 Task: Set the start date to 08/25/2023.
Action: Mouse moved to (282, 201)
Screenshot: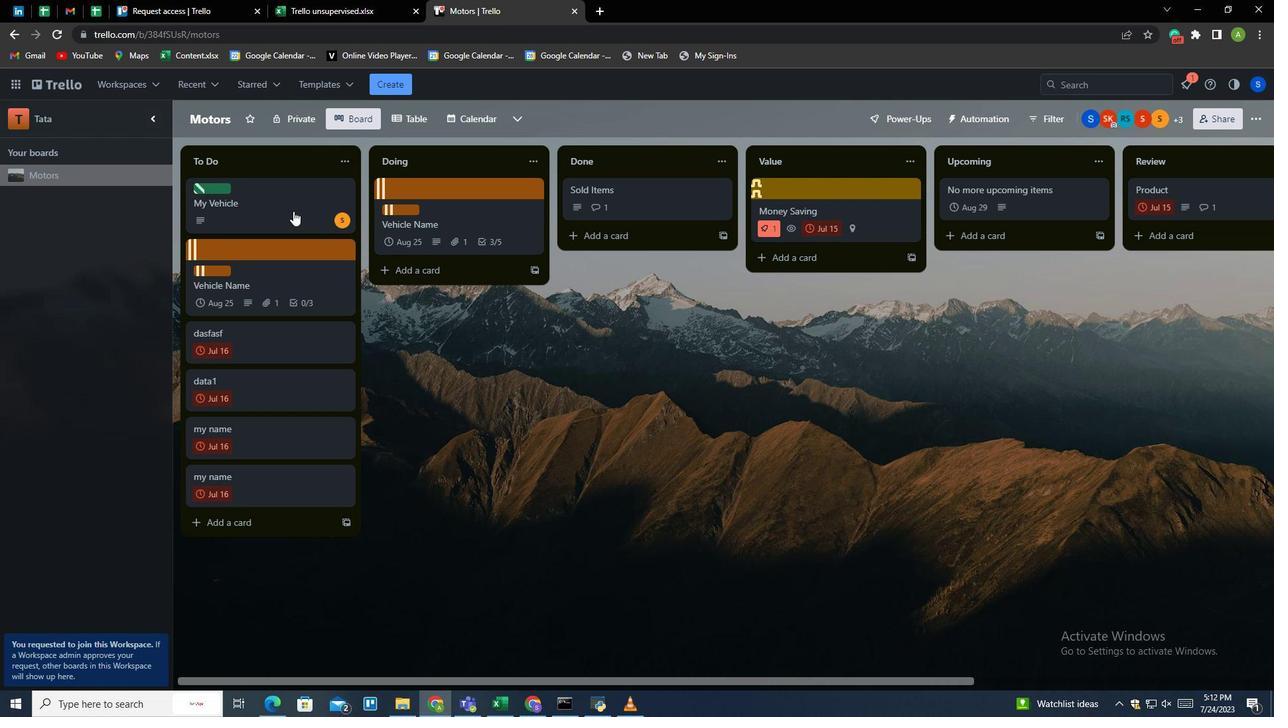 
Action: Mouse pressed left at (282, 201)
Screenshot: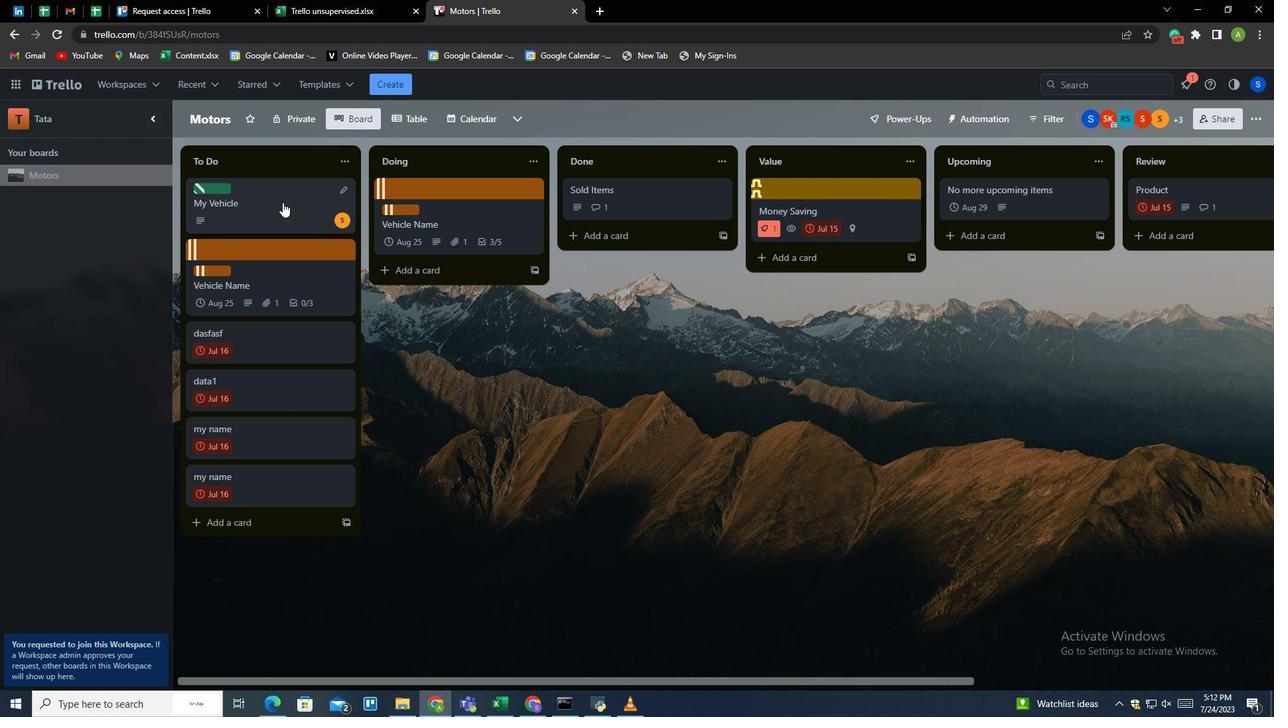 
Action: Mouse moved to (785, 310)
Screenshot: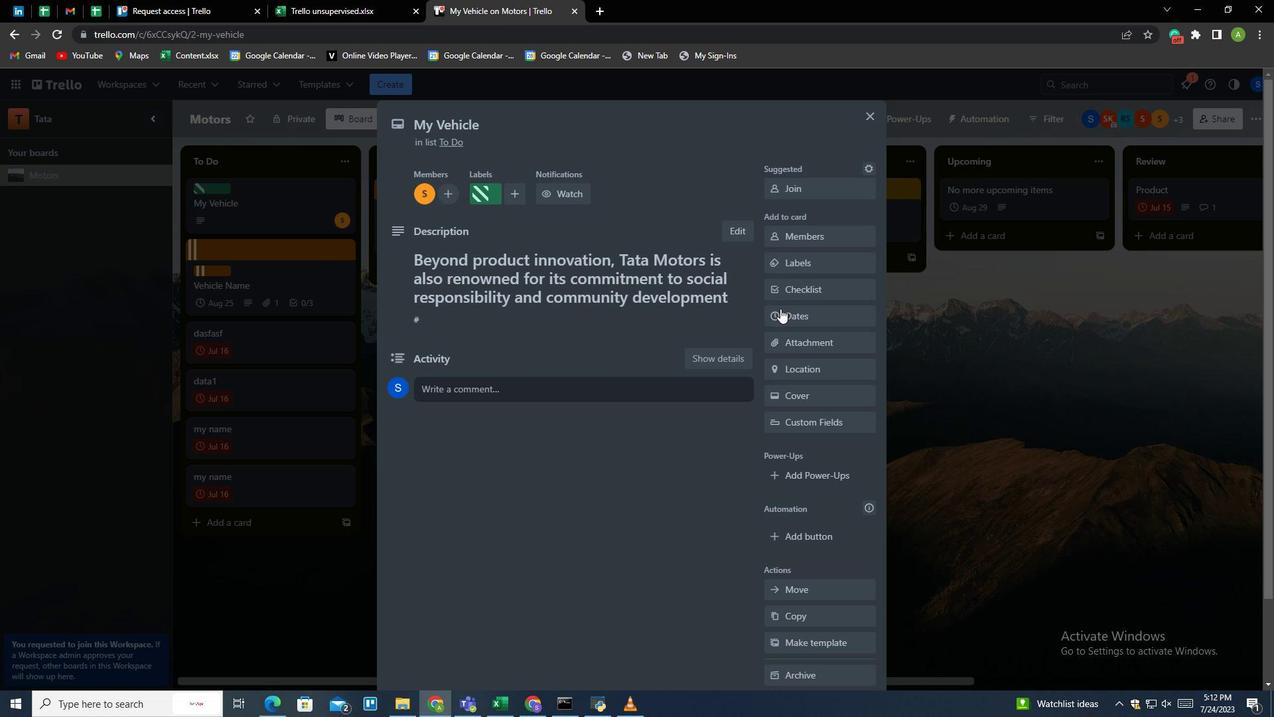 
Action: Mouse pressed left at (785, 310)
Screenshot: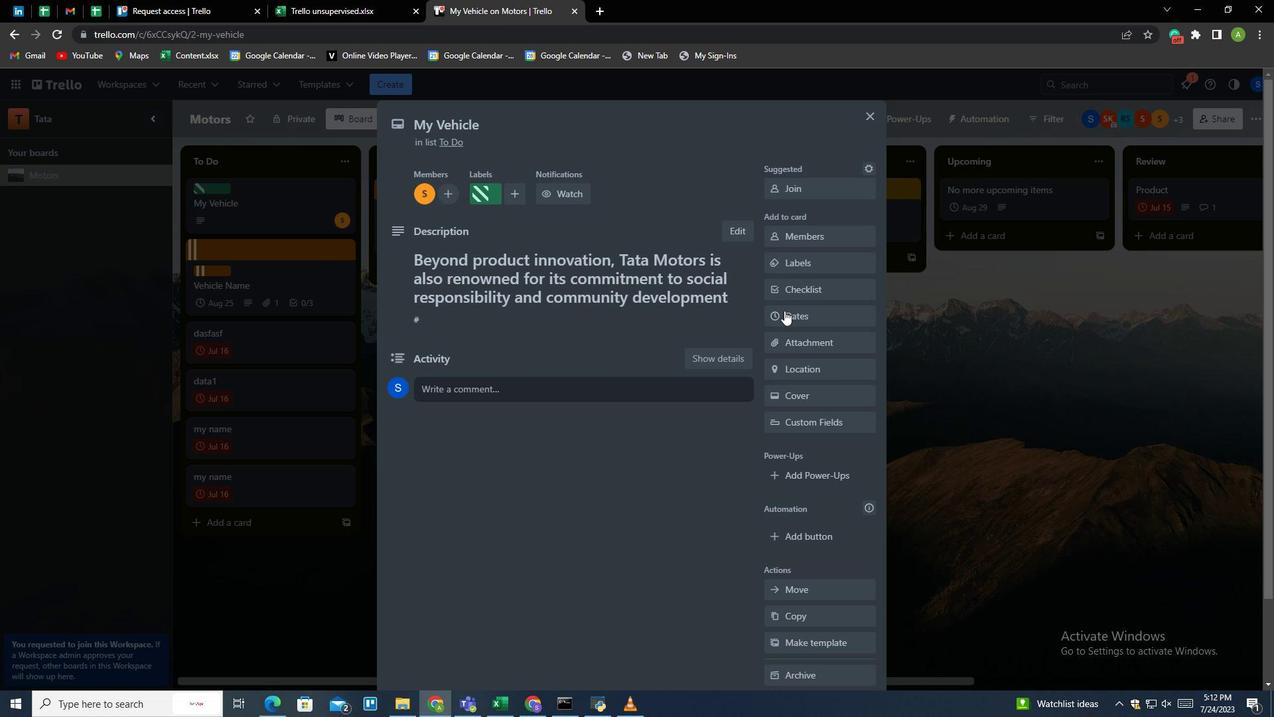 
Action: Mouse moved to (780, 361)
Screenshot: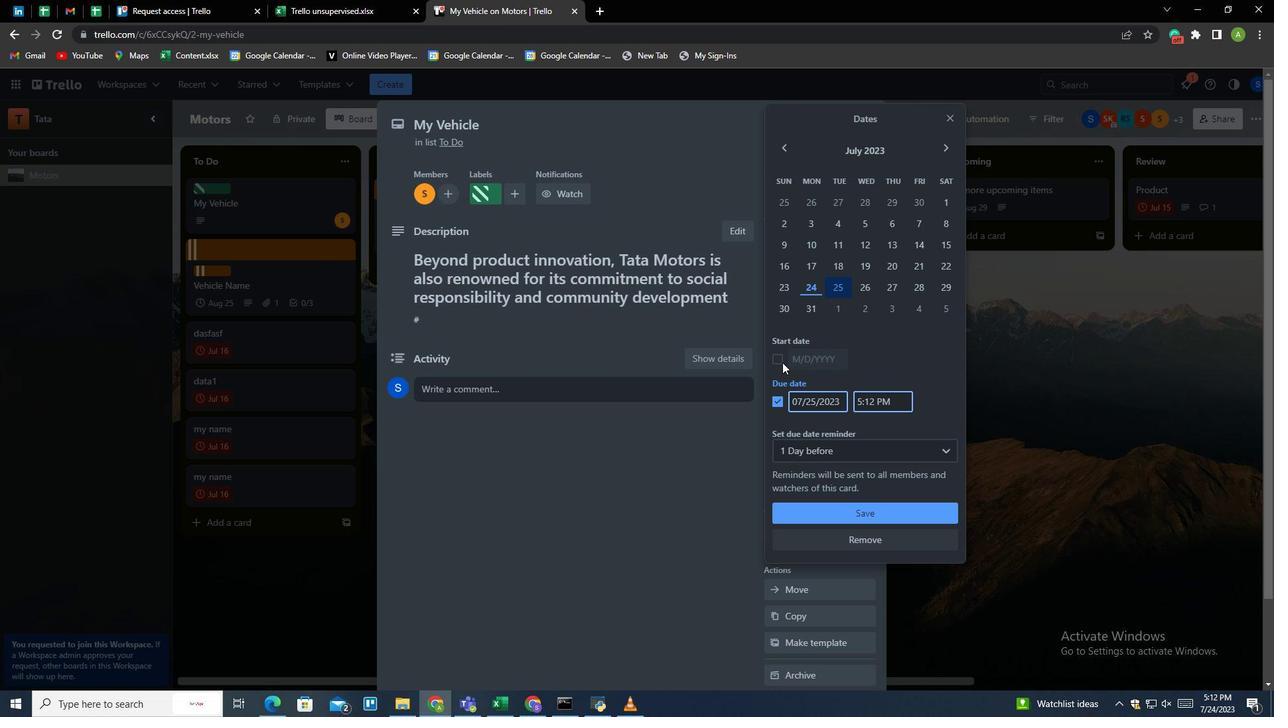 
Action: Mouse pressed left at (780, 361)
Screenshot: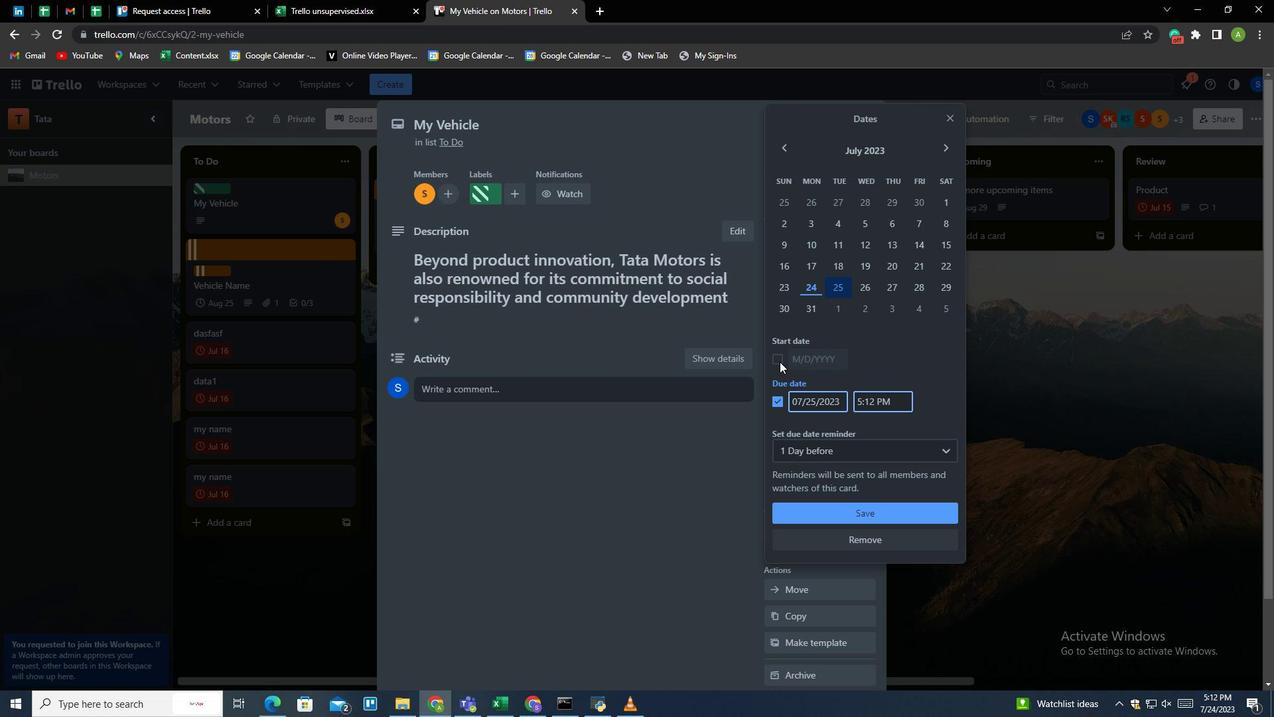 
Action: Mouse moved to (804, 361)
Screenshot: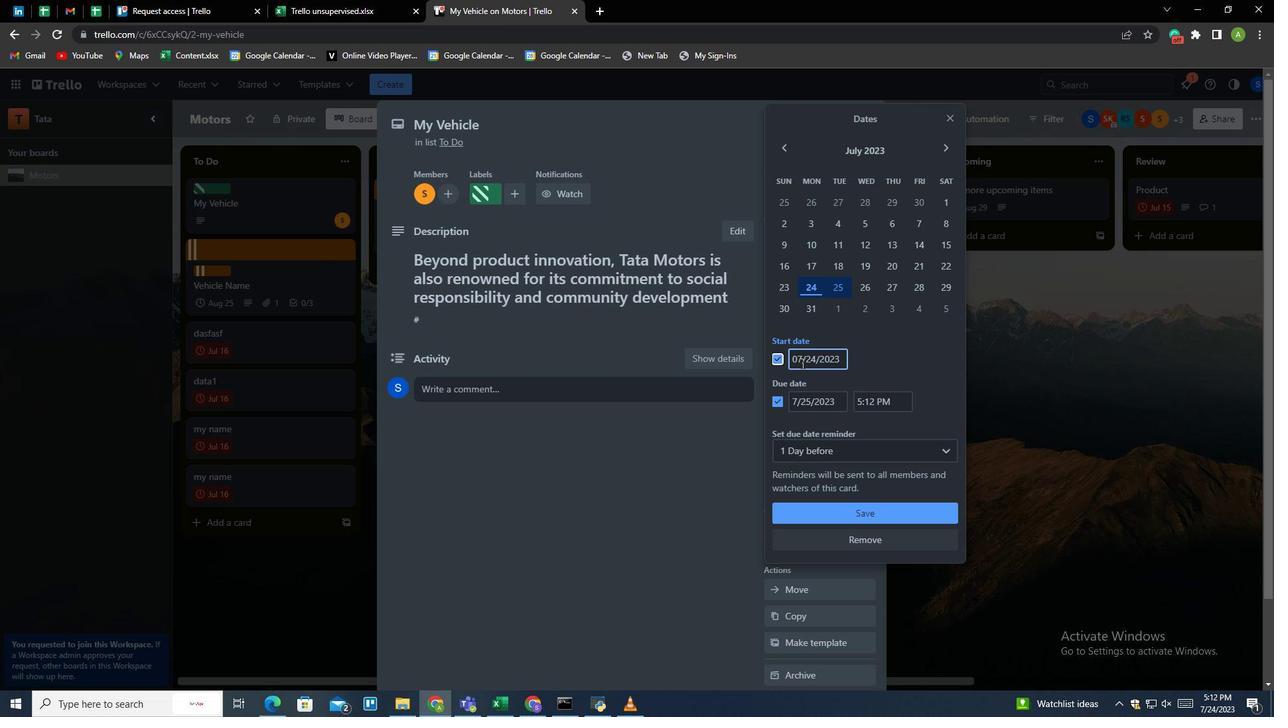 
Action: Mouse pressed left at (804, 361)
Screenshot: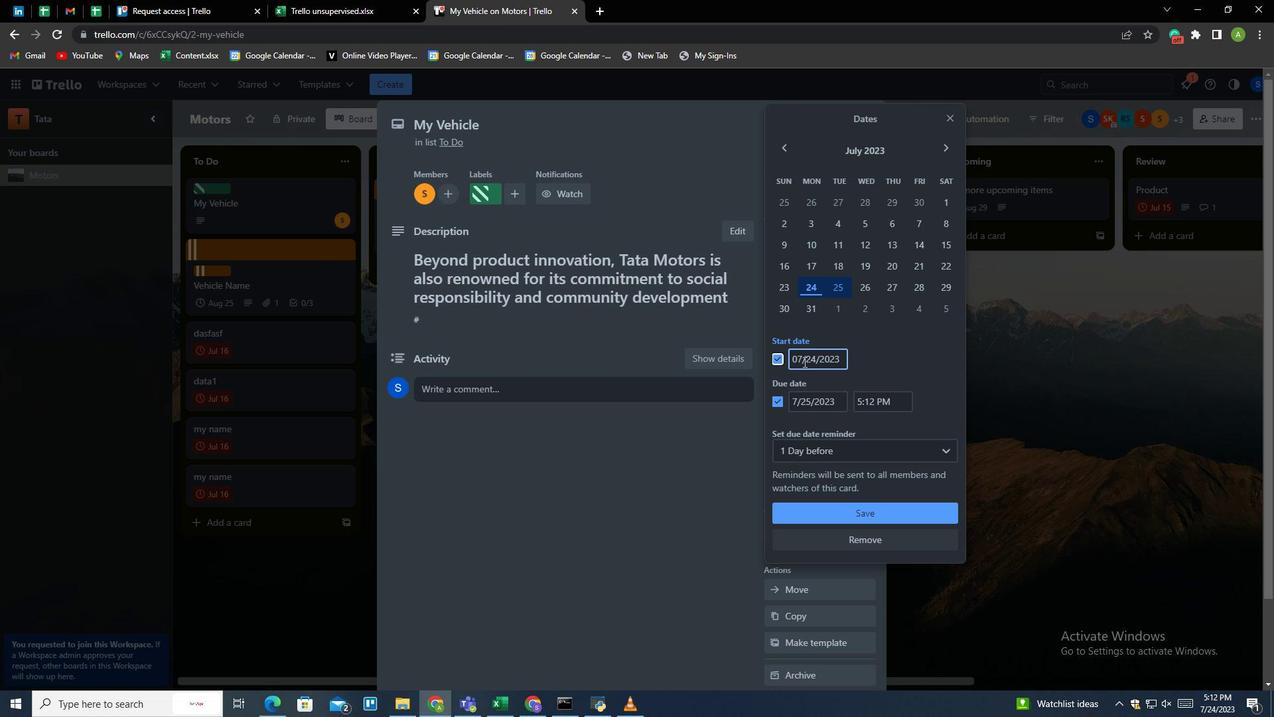 
Action: Mouse moved to (822, 359)
Screenshot: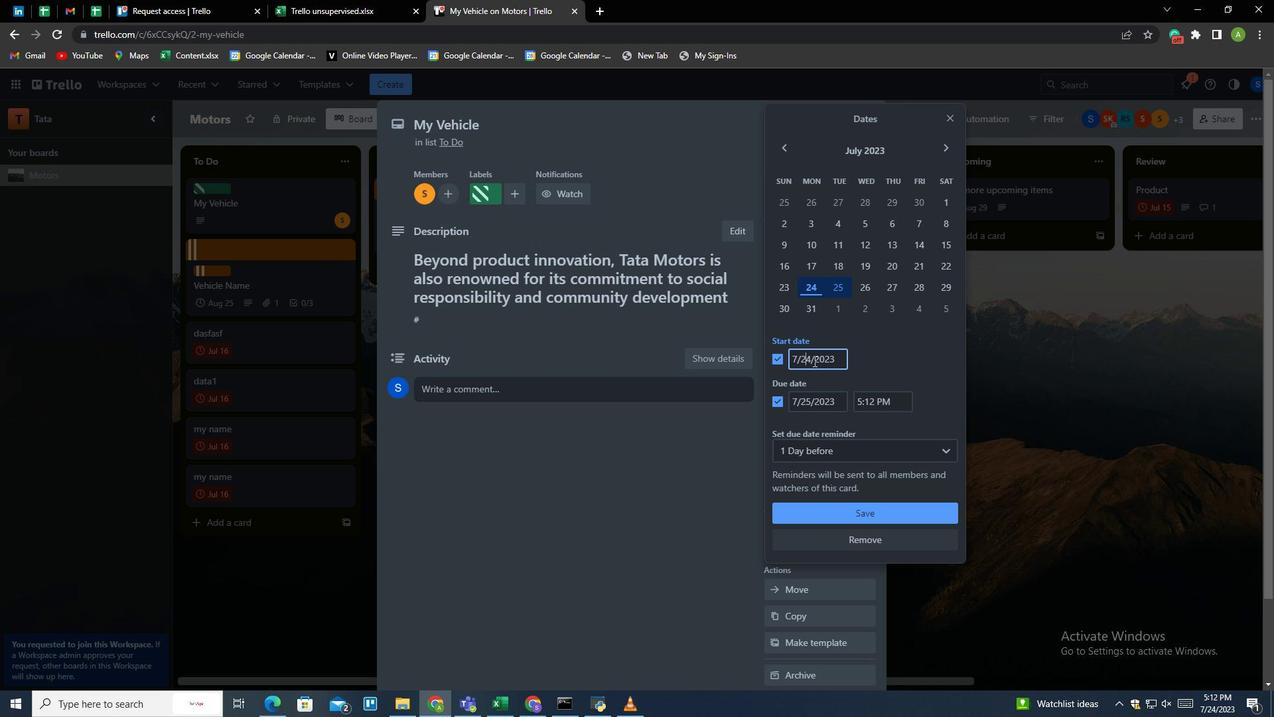 
Action: Key pressed <Key.left><Key.left><Key.backspace>08<Key.right><Key.right><Key.right><Key.backspace>5
Screenshot: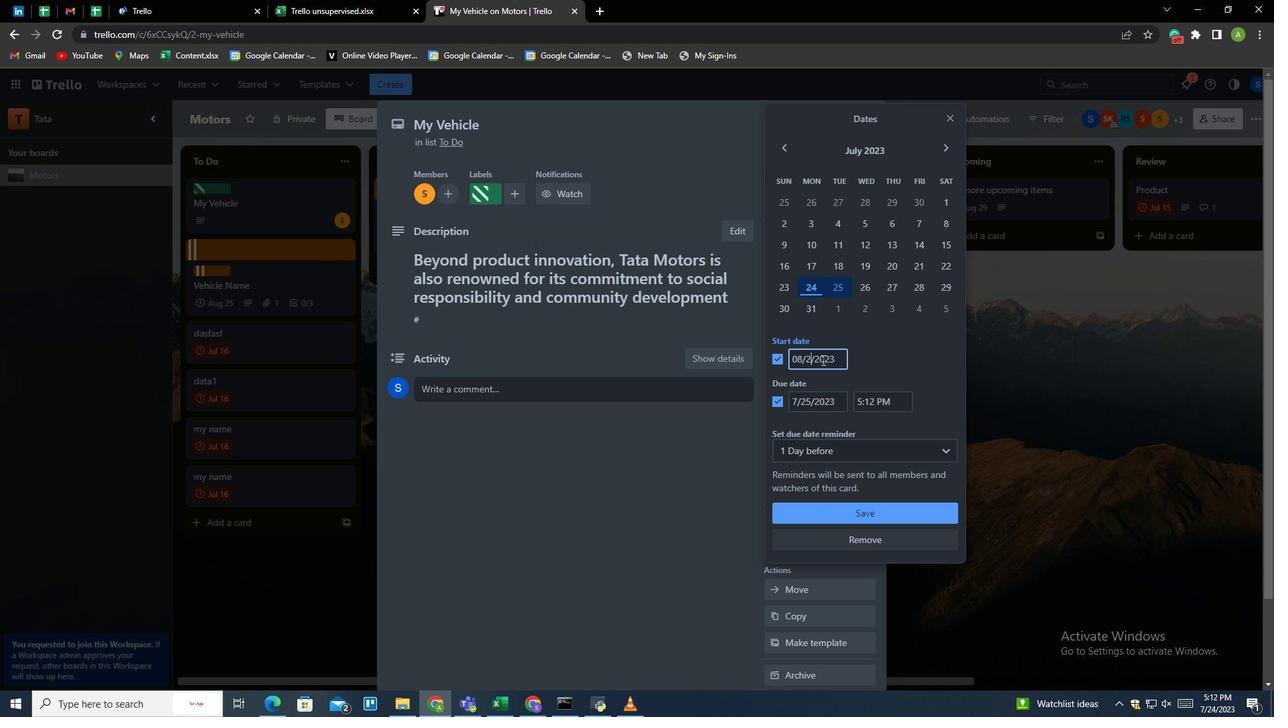 
Action: Mouse moved to (865, 506)
Screenshot: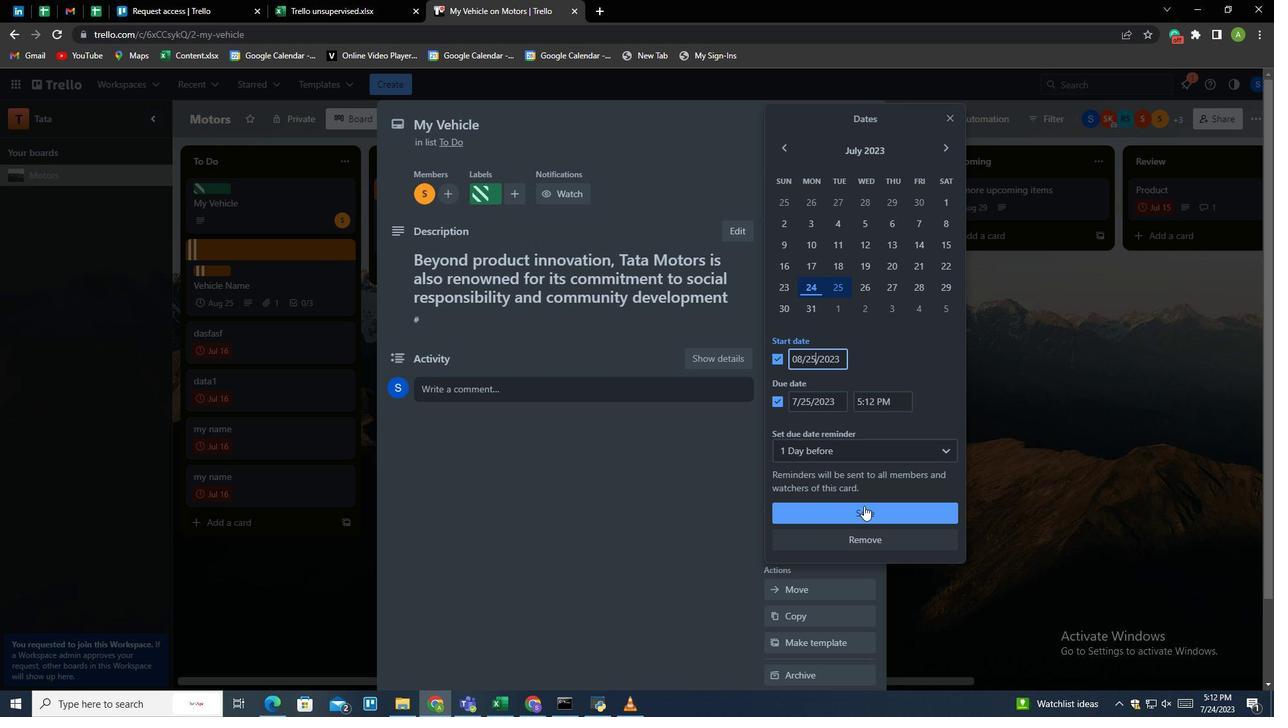 
Action: Mouse pressed left at (865, 506)
Screenshot: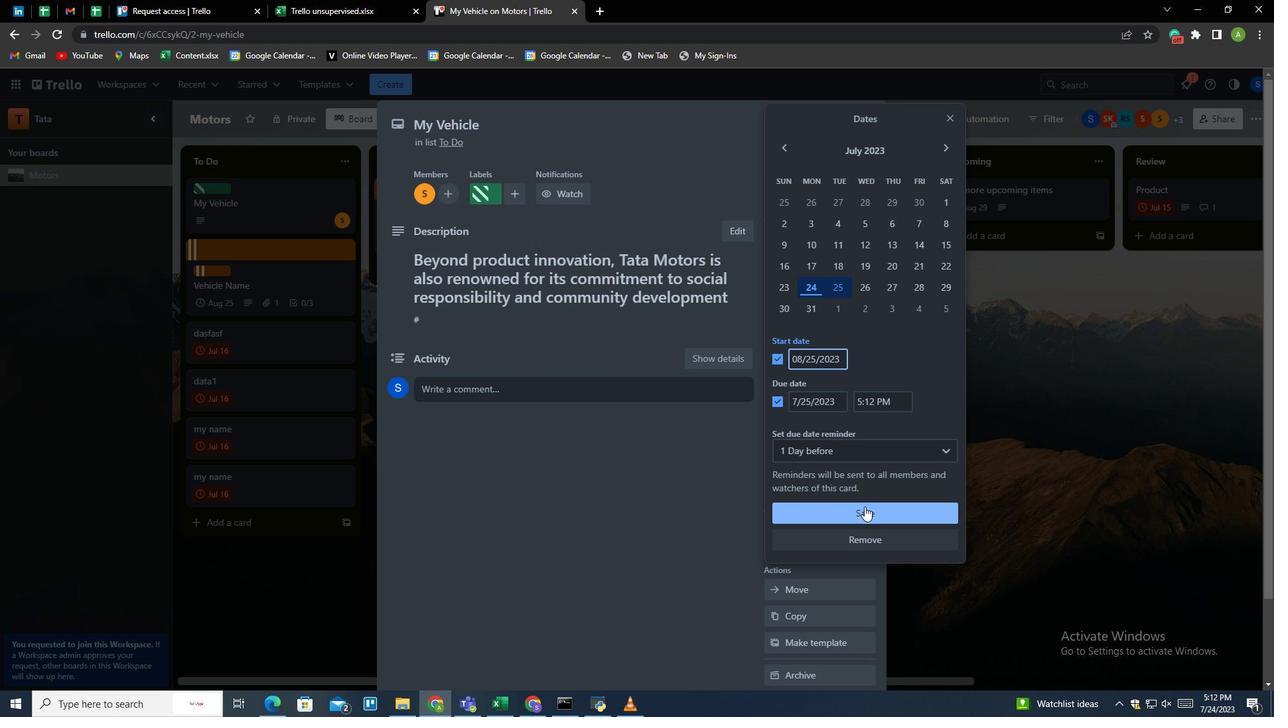 
Action: Mouse moved to (835, 502)
Screenshot: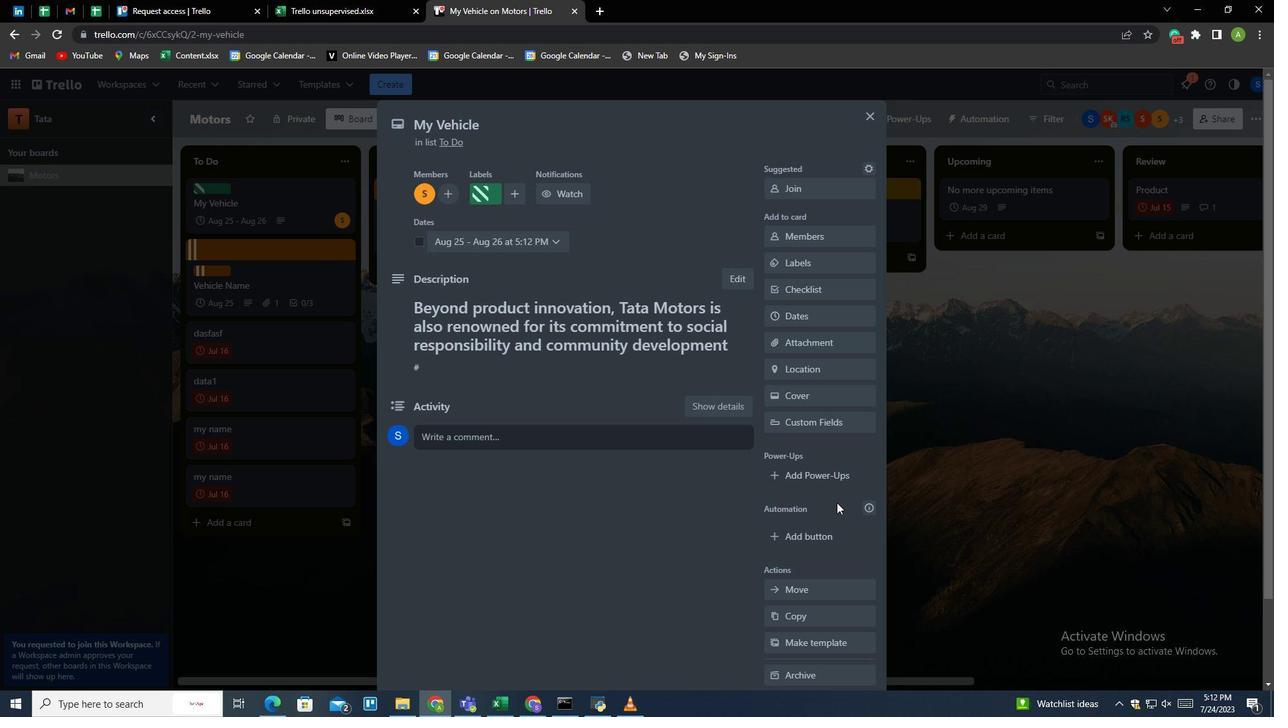 
